 Task: Select public as visibility.
Action: Mouse pressed left at (304, 73)
Screenshot: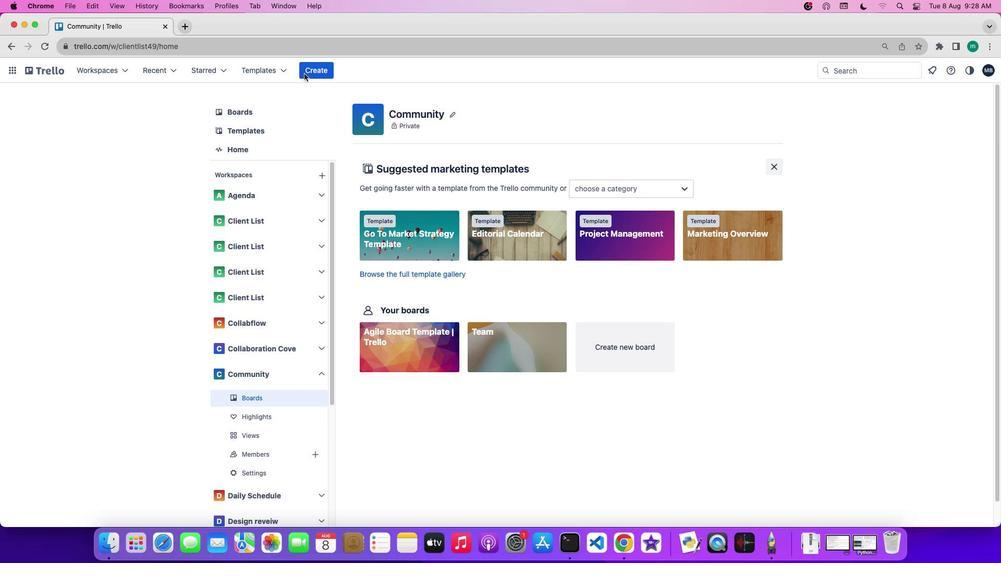 
Action: Mouse pressed left at (304, 73)
Screenshot: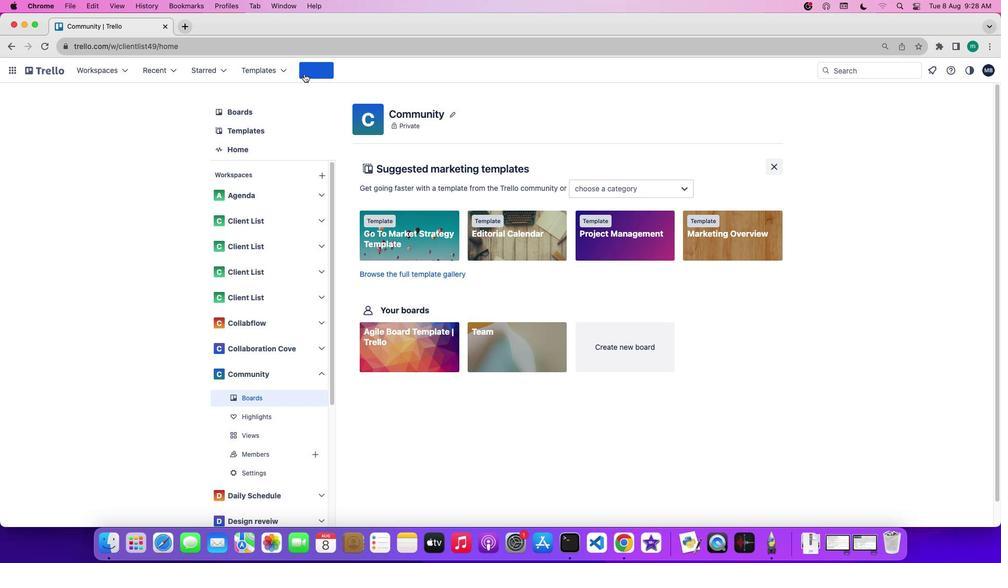 
Action: Mouse pressed left at (304, 73)
Screenshot: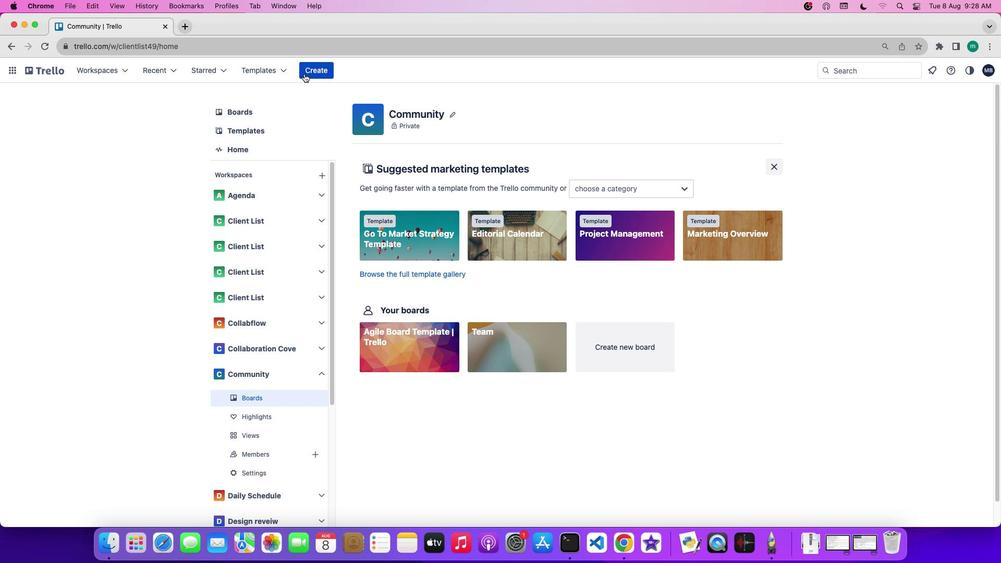 
Action: Mouse moved to (347, 106)
Screenshot: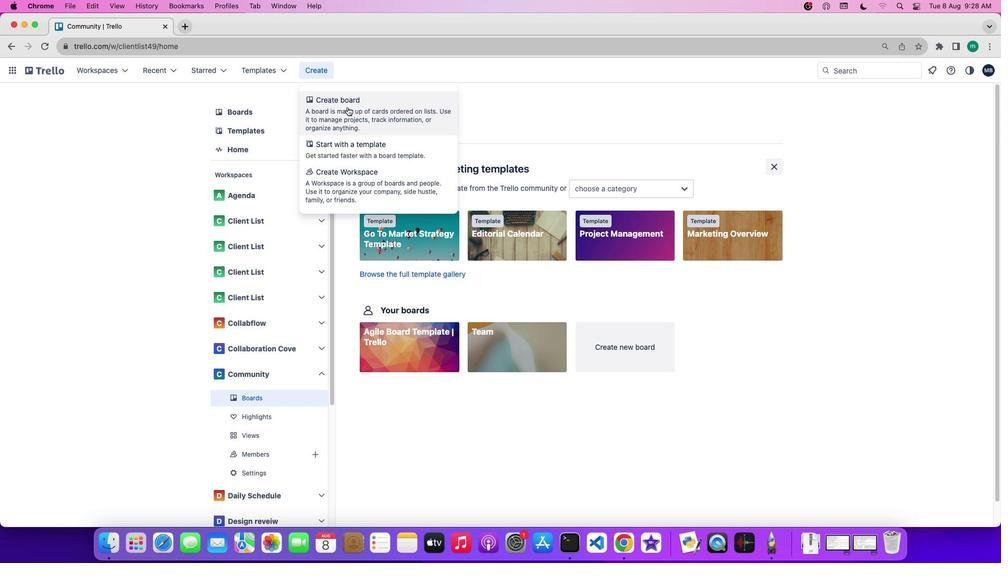 
Action: Mouse pressed left at (347, 106)
Screenshot: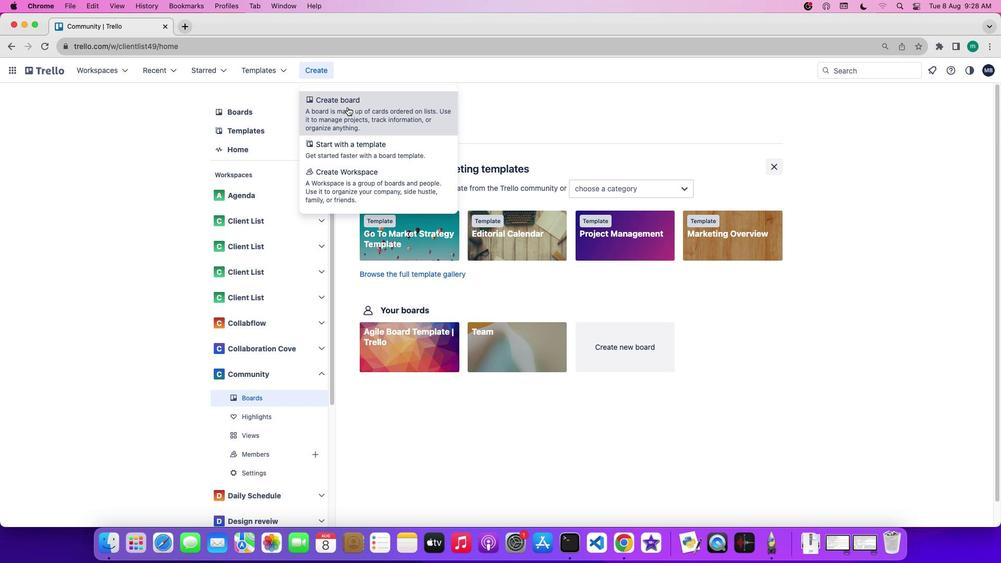
Action: Mouse moved to (372, 349)
Screenshot: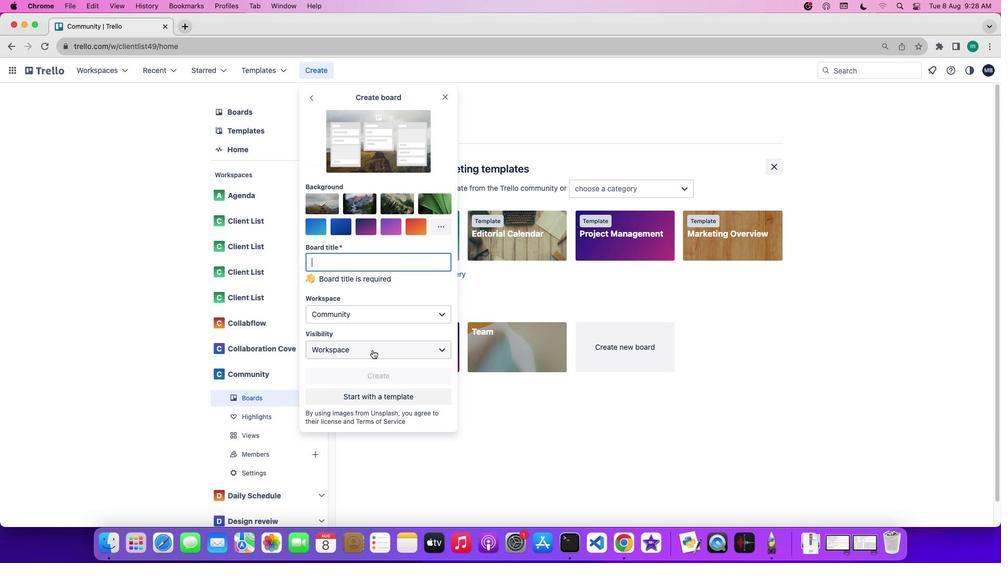 
Action: Mouse pressed left at (372, 349)
Screenshot: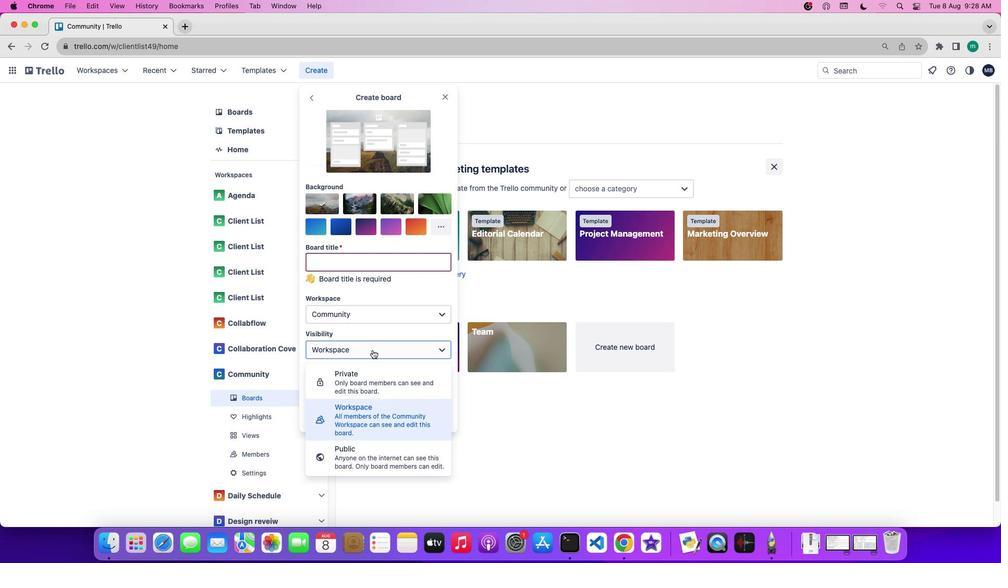 
Action: Mouse moved to (363, 448)
Screenshot: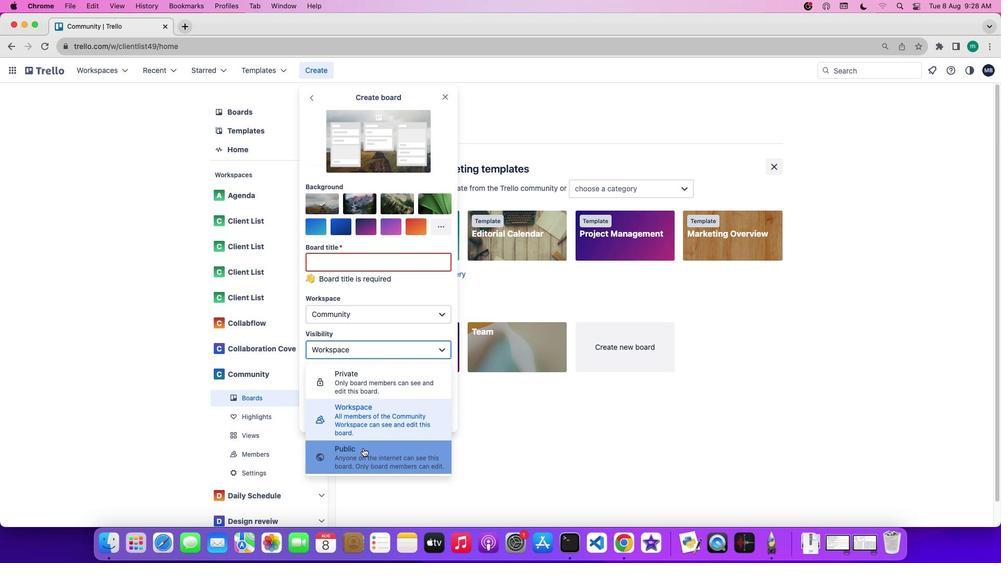 
Action: Mouse pressed left at (363, 448)
Screenshot: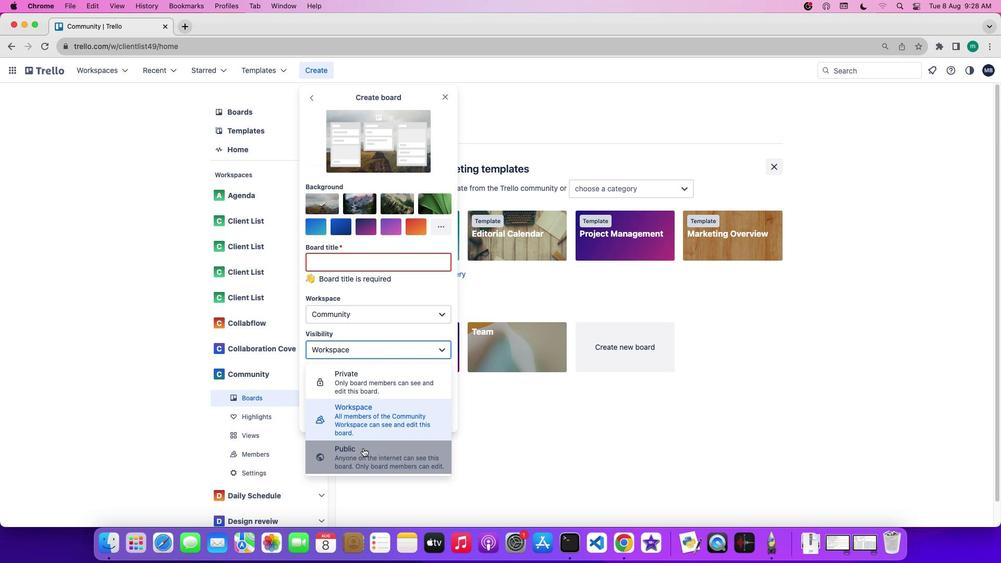 
